 Task: Add Attachment from Google Drive to Card Card0000000187 in Board Board0000000047 in Workspace WS0000000016 in Trello. Add Cover Orange to Card Card0000000187 in Board Board0000000047 in Workspace WS0000000016 in Trello. Add "Add Label …" with "Title" Title0000000187 to Button Button0000000187 to Card Card0000000187 in Board Board0000000047 in Workspace WS0000000016 in Trello. Add Description DS0000000187 to Card Card0000000187 in Board Board0000000047 in Workspace WS0000000016 in Trello. Add Comment CM0000000187 to Card Card0000000187 in Board Board0000000047 in Workspace WS0000000016 in Trello
Action: Mouse moved to (351, 429)
Screenshot: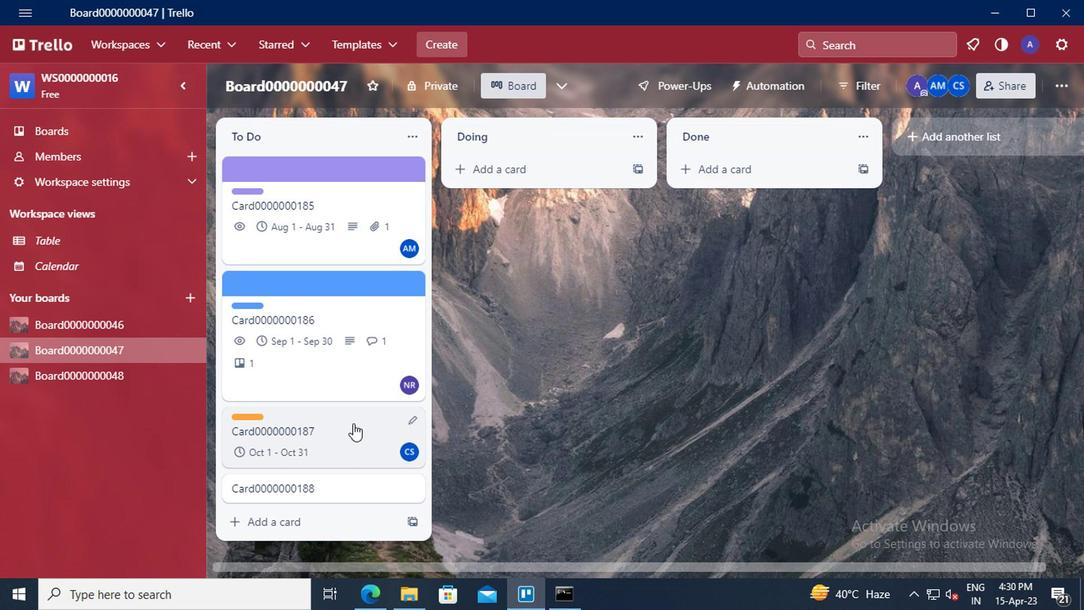 
Action: Mouse pressed left at (351, 429)
Screenshot: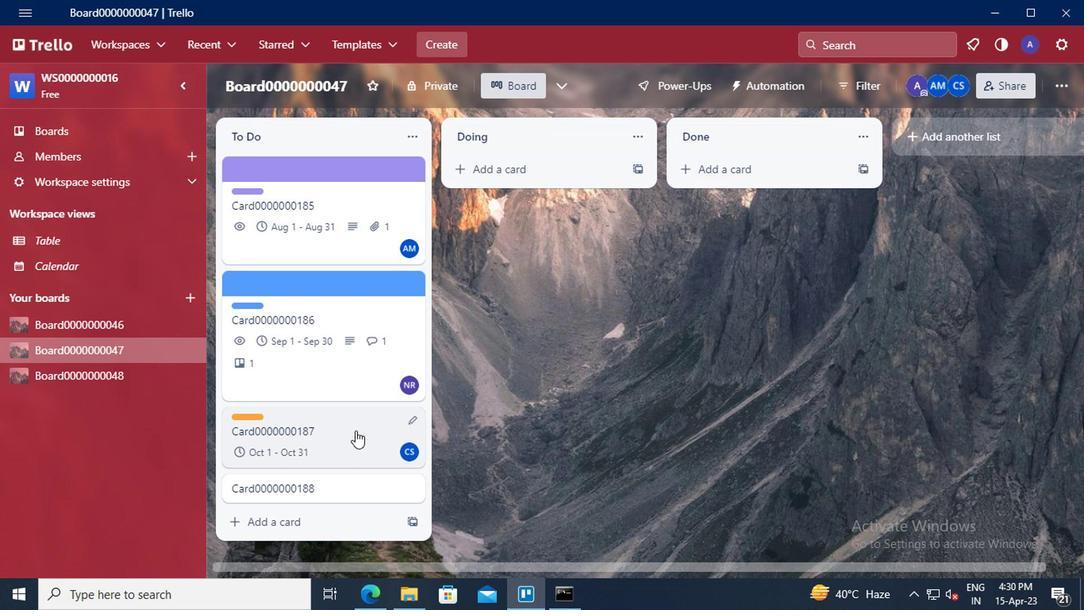 
Action: Mouse moved to (751, 329)
Screenshot: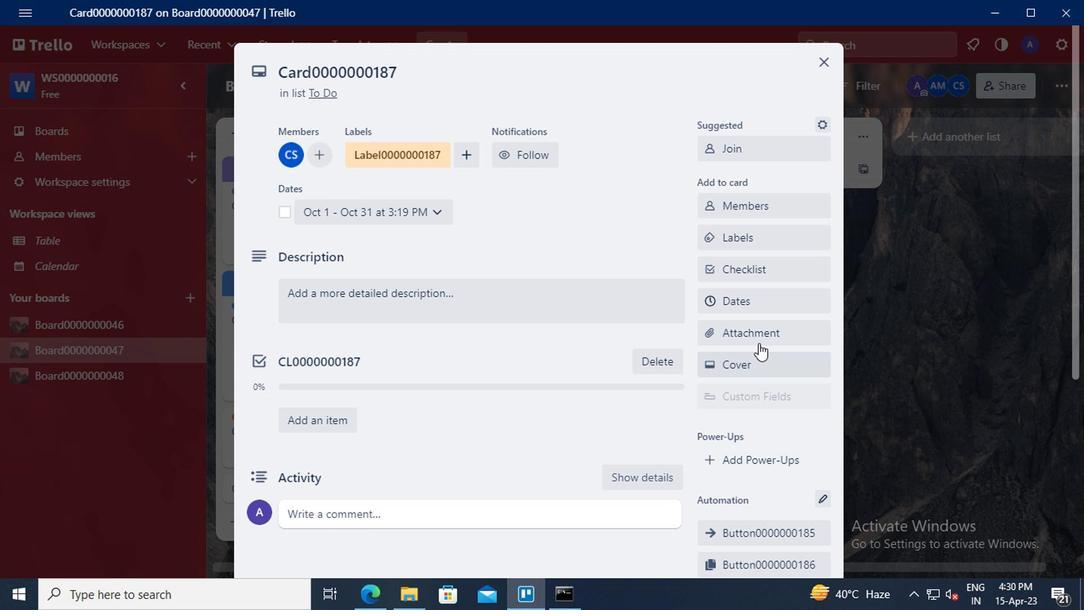 
Action: Mouse pressed left at (751, 329)
Screenshot: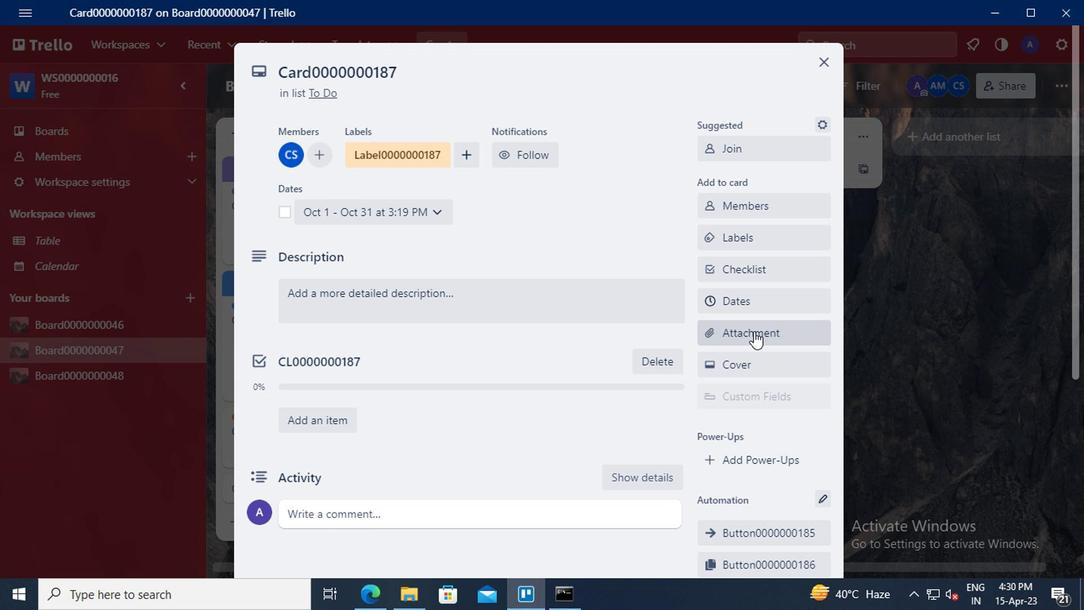 
Action: Mouse moved to (746, 192)
Screenshot: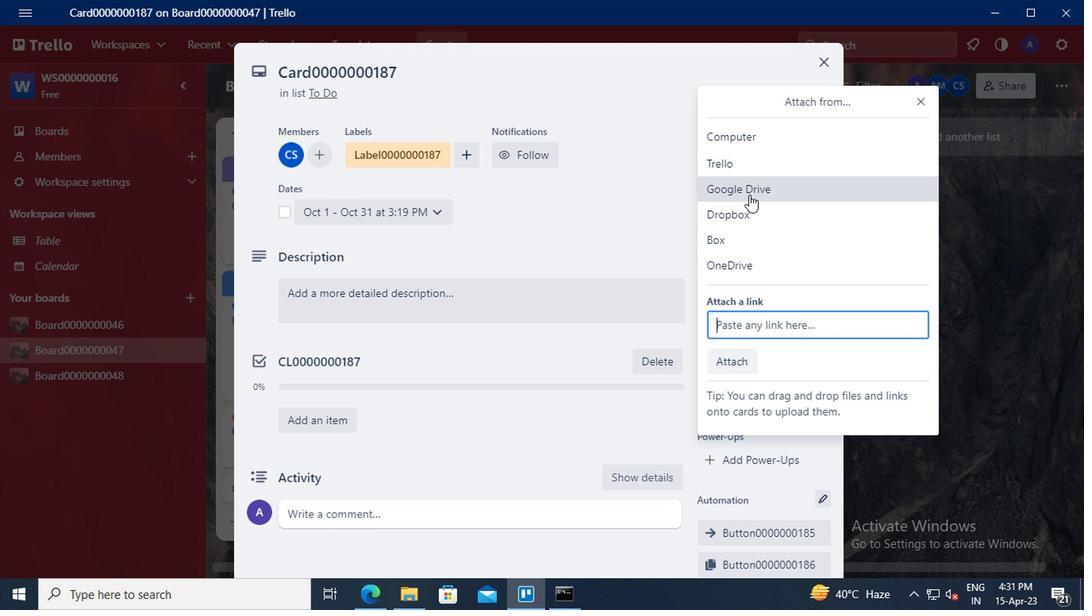 
Action: Mouse pressed left at (746, 192)
Screenshot: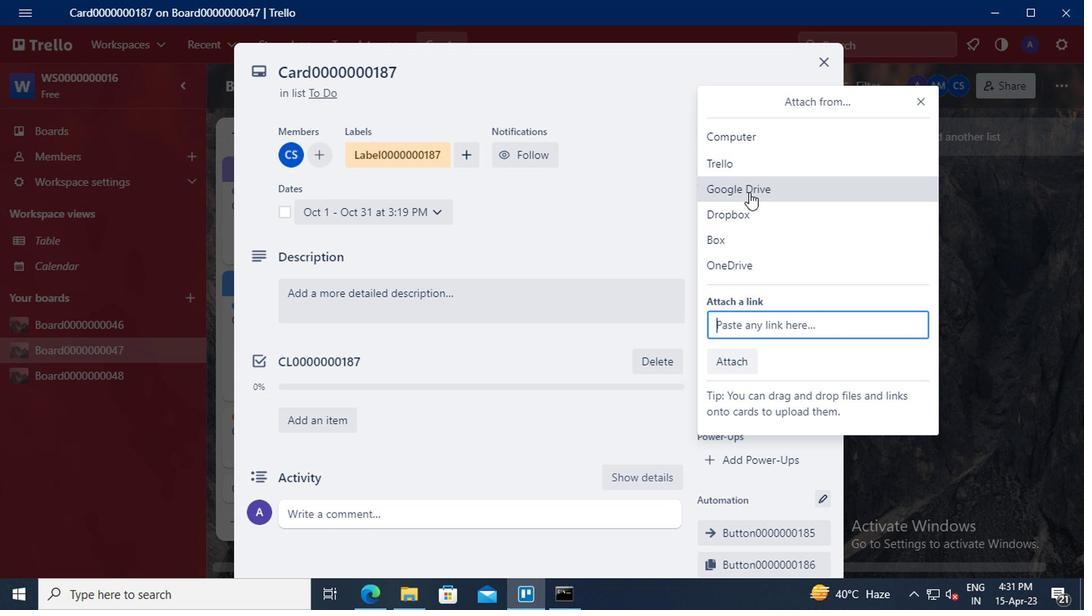 
Action: Mouse moved to (246, 280)
Screenshot: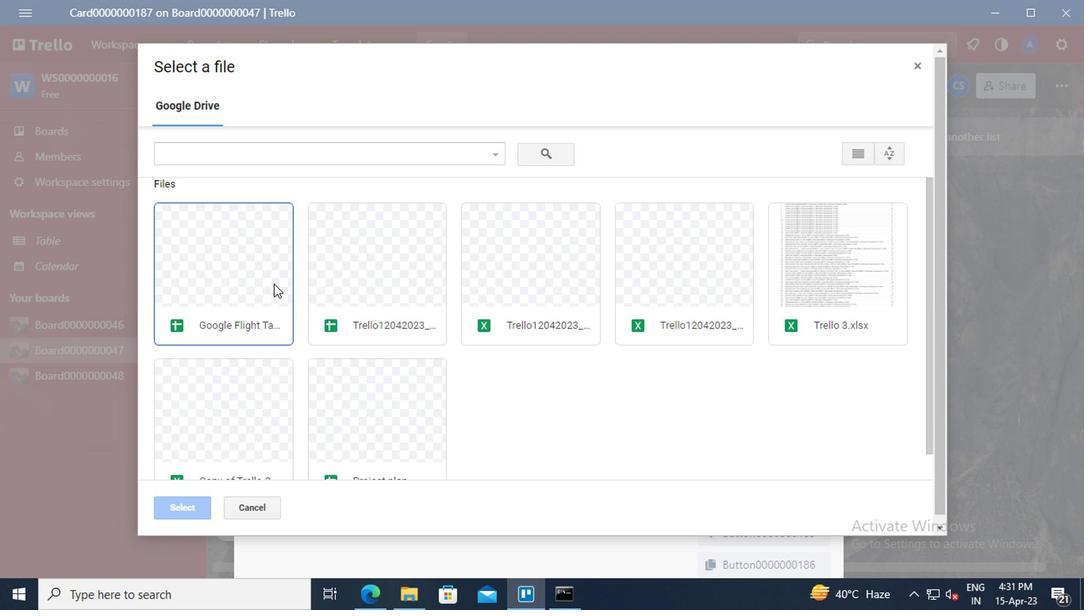 
Action: Mouse pressed left at (246, 280)
Screenshot: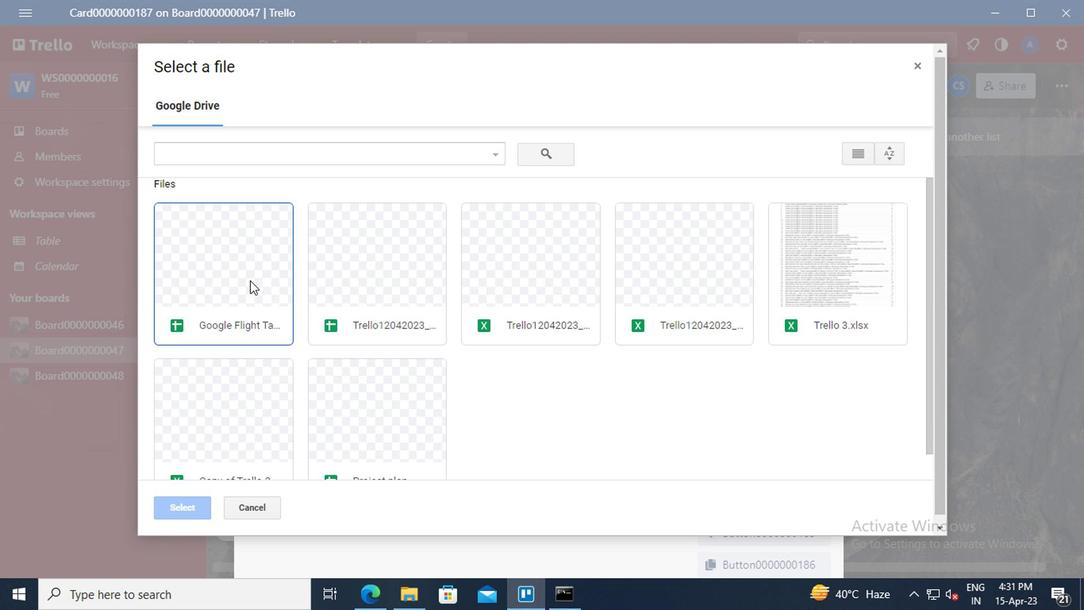 
Action: Mouse moved to (196, 503)
Screenshot: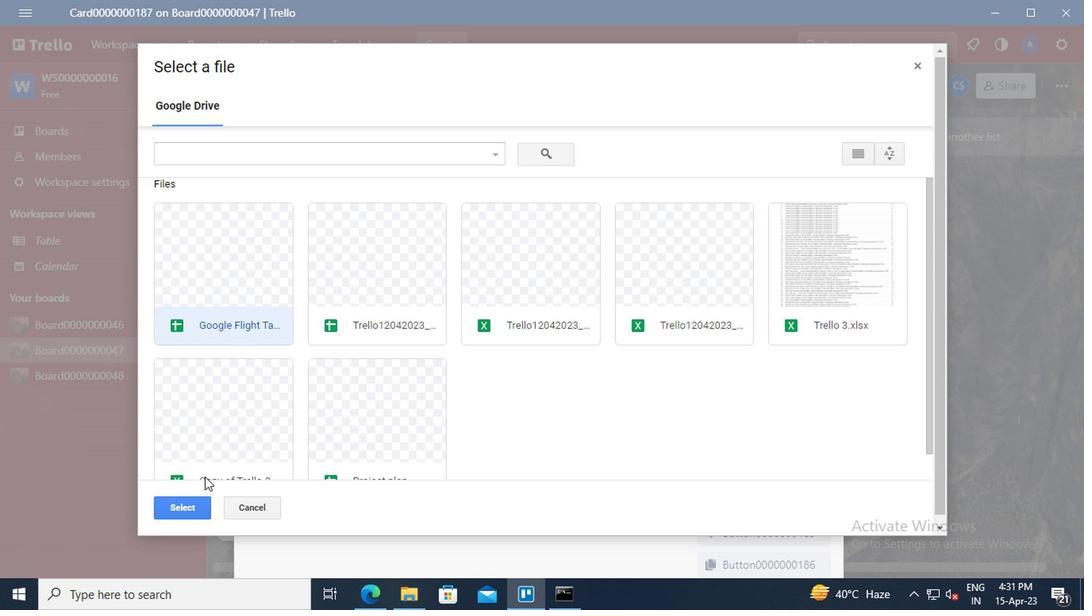 
Action: Mouse pressed left at (196, 503)
Screenshot: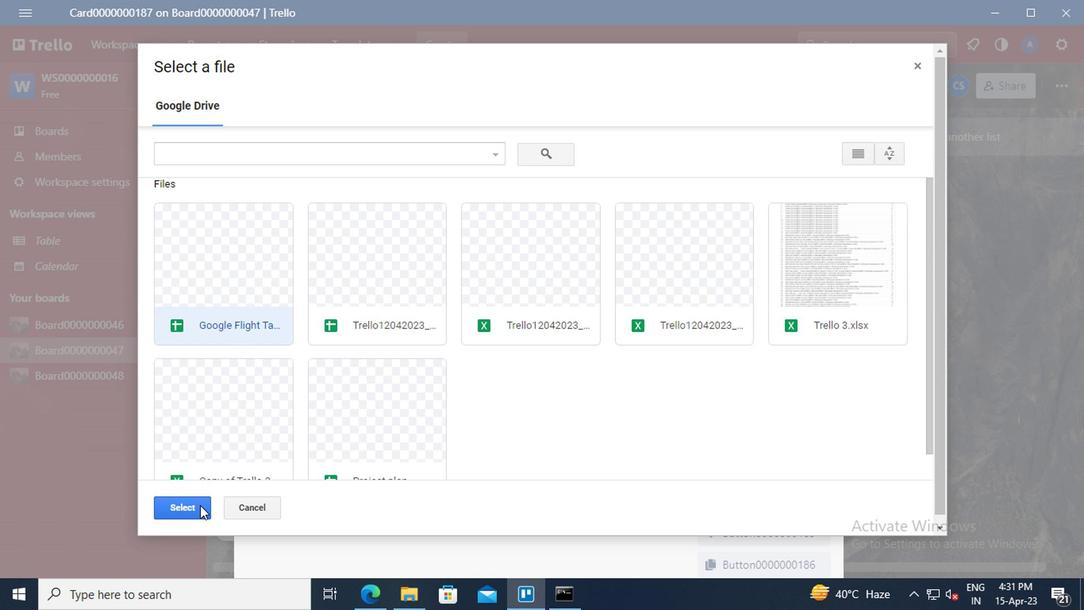 
Action: Mouse moved to (710, 363)
Screenshot: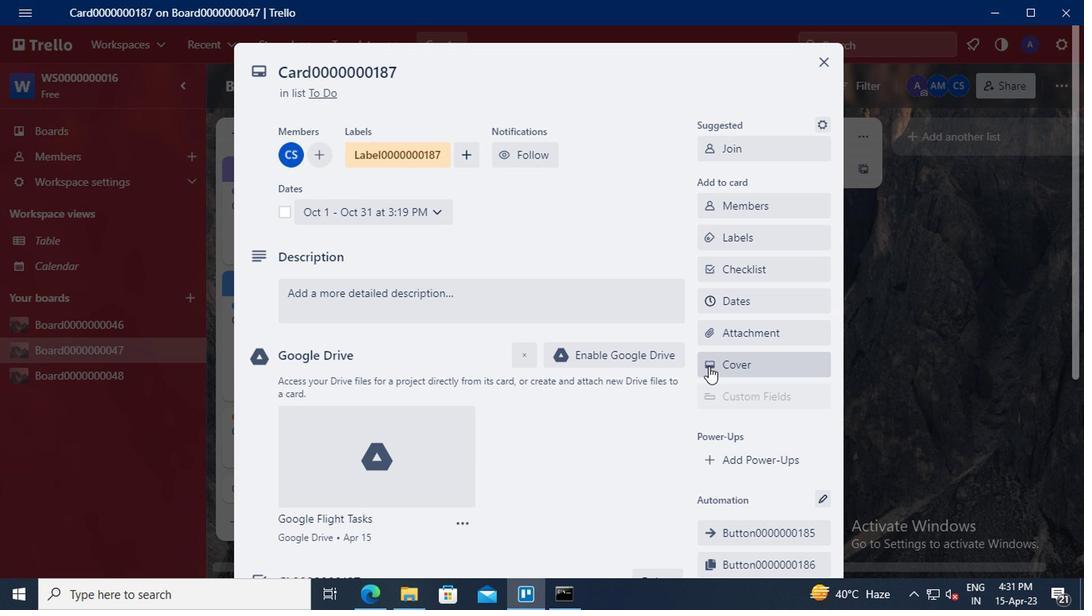 
Action: Mouse pressed left at (710, 363)
Screenshot: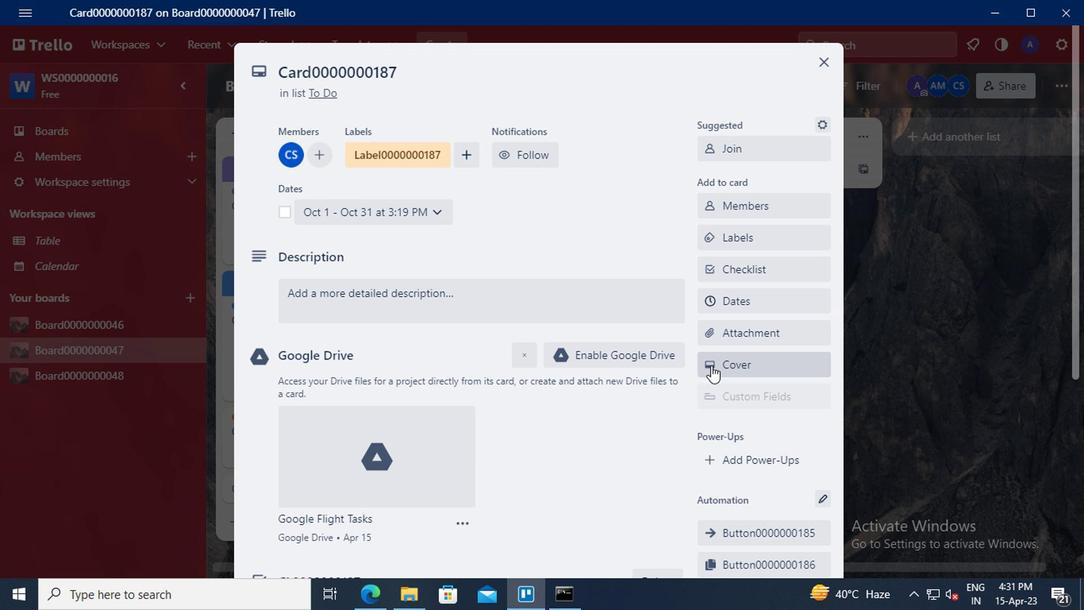 
Action: Mouse moved to (810, 266)
Screenshot: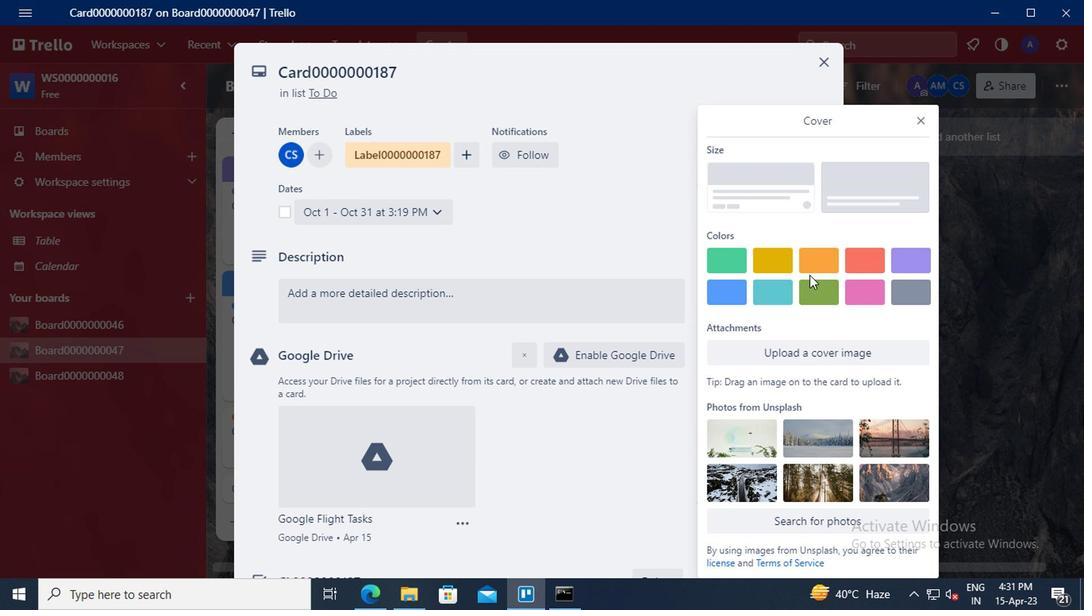 
Action: Mouse pressed left at (810, 266)
Screenshot: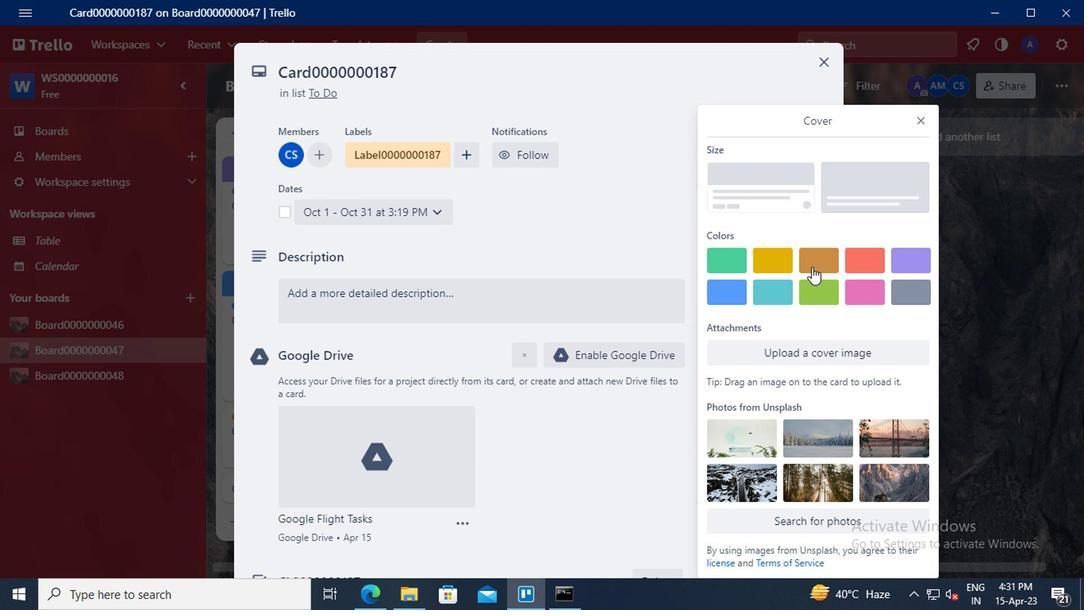 
Action: Mouse moved to (921, 94)
Screenshot: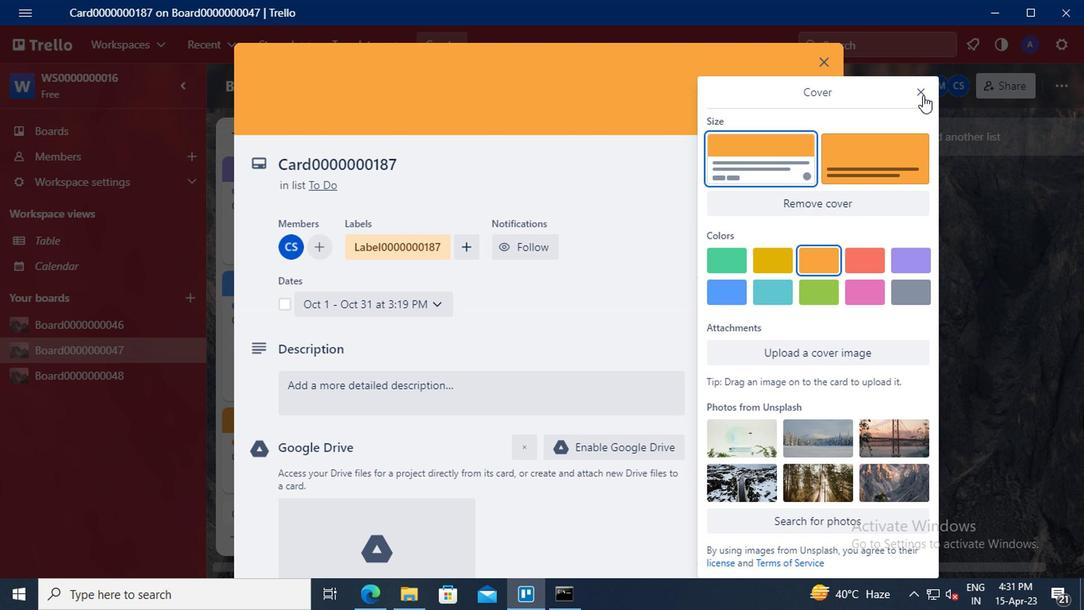 
Action: Mouse pressed left at (921, 94)
Screenshot: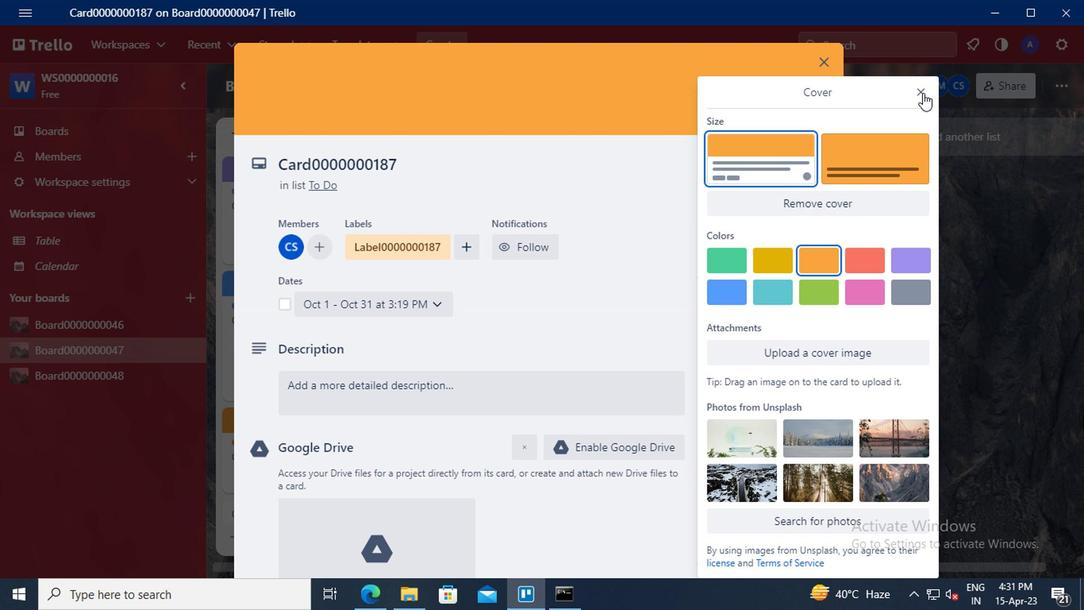 
Action: Mouse moved to (755, 297)
Screenshot: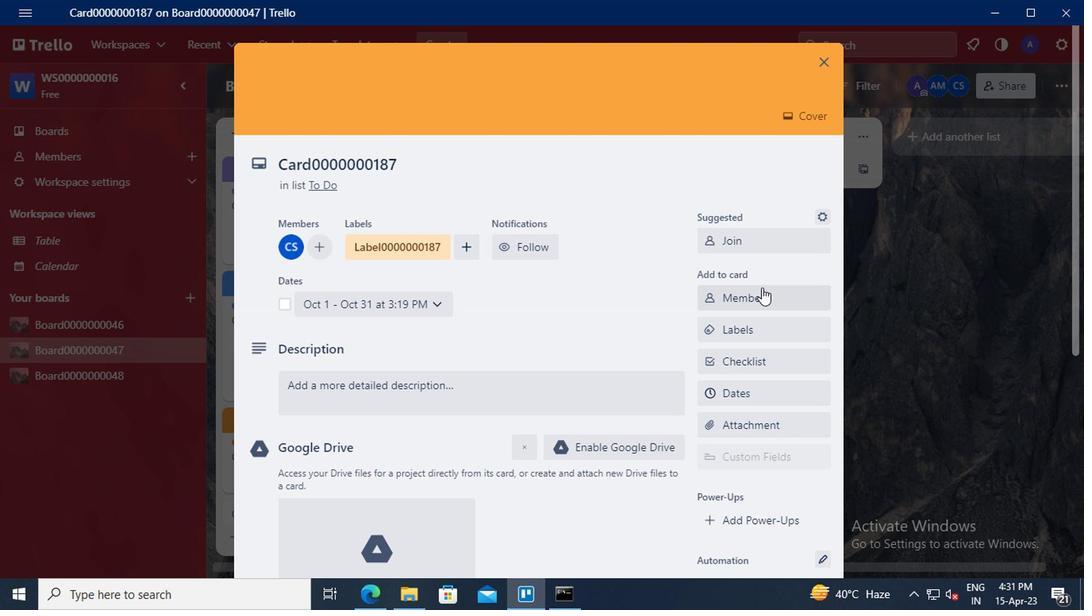 
Action: Mouse scrolled (755, 296) with delta (0, -1)
Screenshot: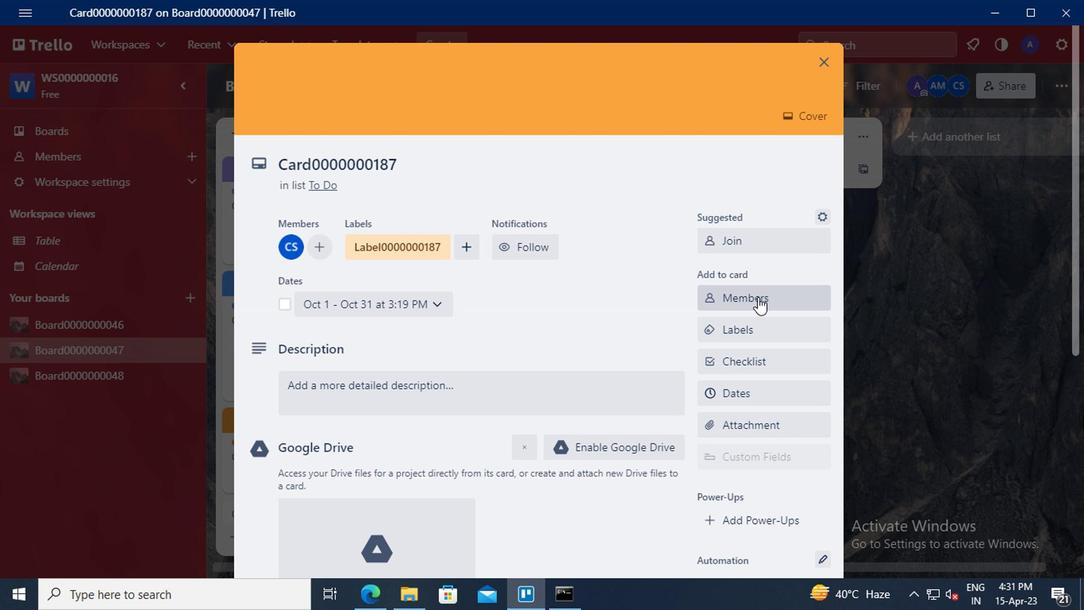 
Action: Mouse scrolled (755, 296) with delta (0, -1)
Screenshot: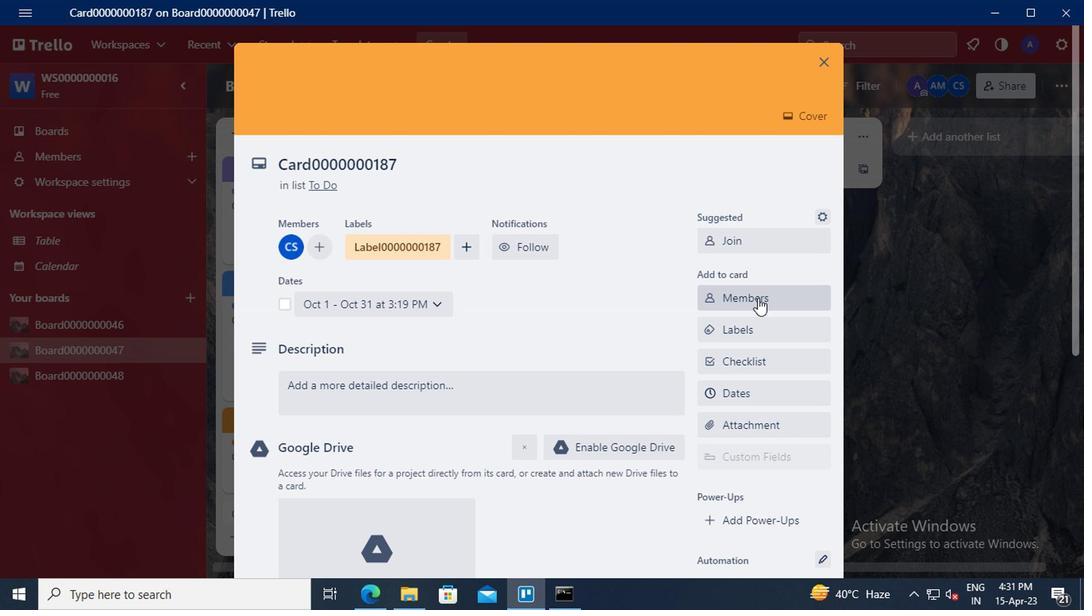 
Action: Mouse scrolled (755, 296) with delta (0, -1)
Screenshot: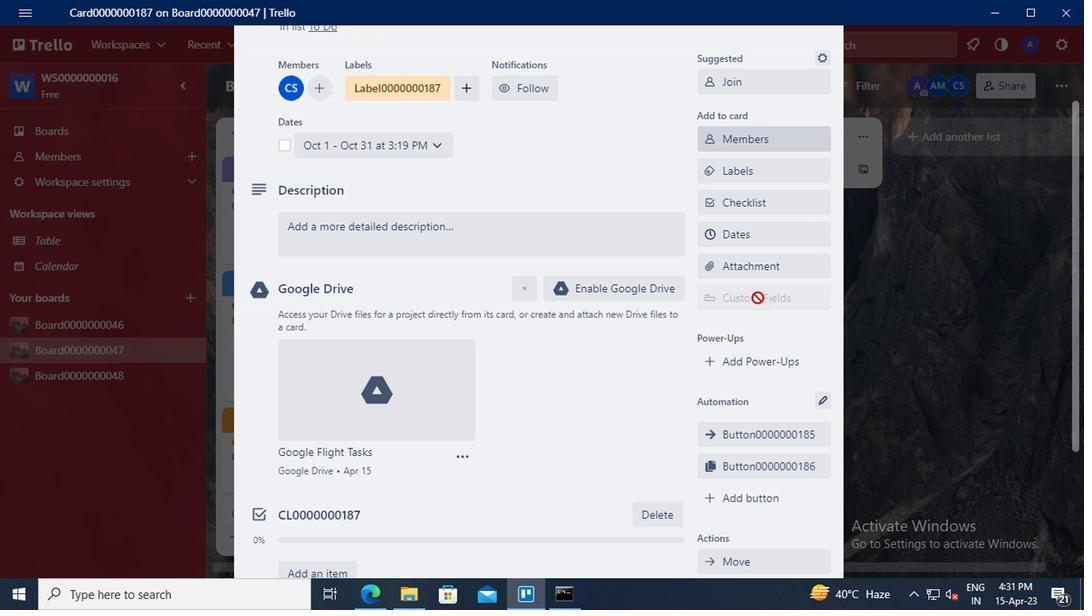 
Action: Mouse moved to (754, 413)
Screenshot: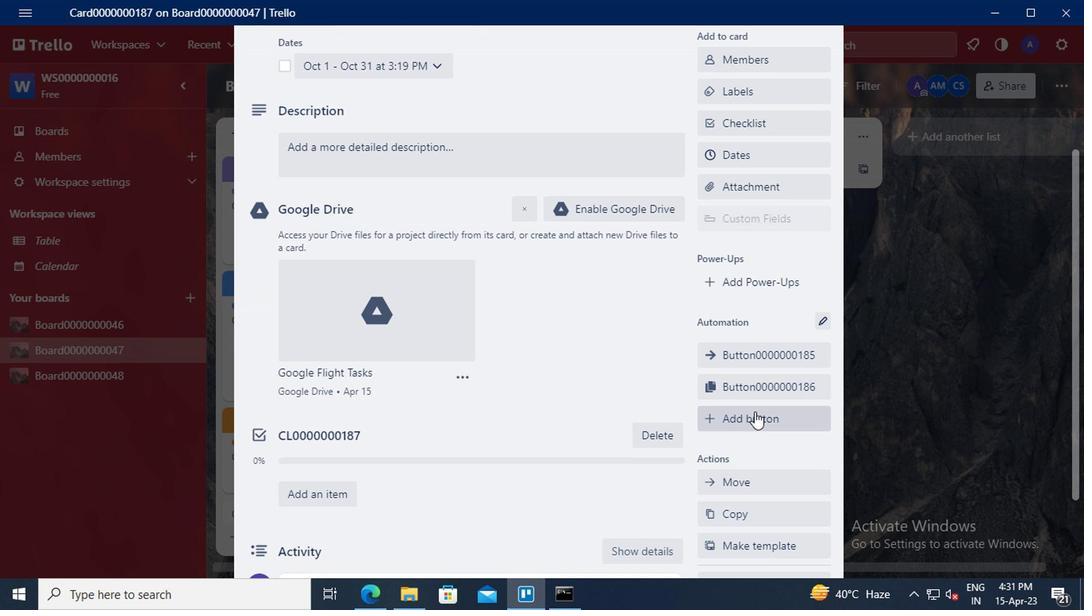 
Action: Mouse pressed left at (754, 413)
Screenshot: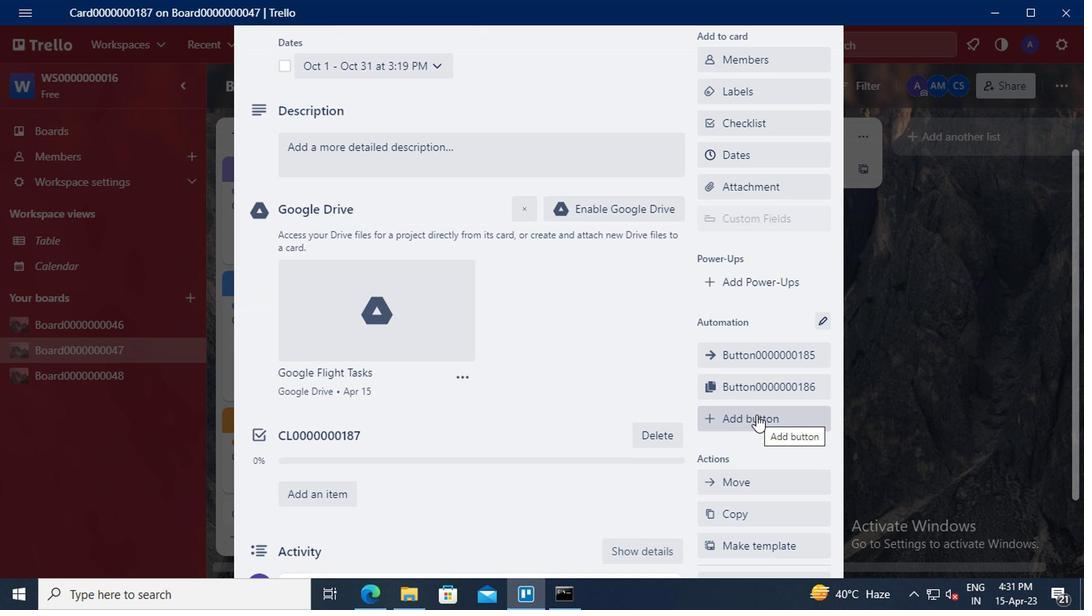 
Action: Mouse moved to (756, 212)
Screenshot: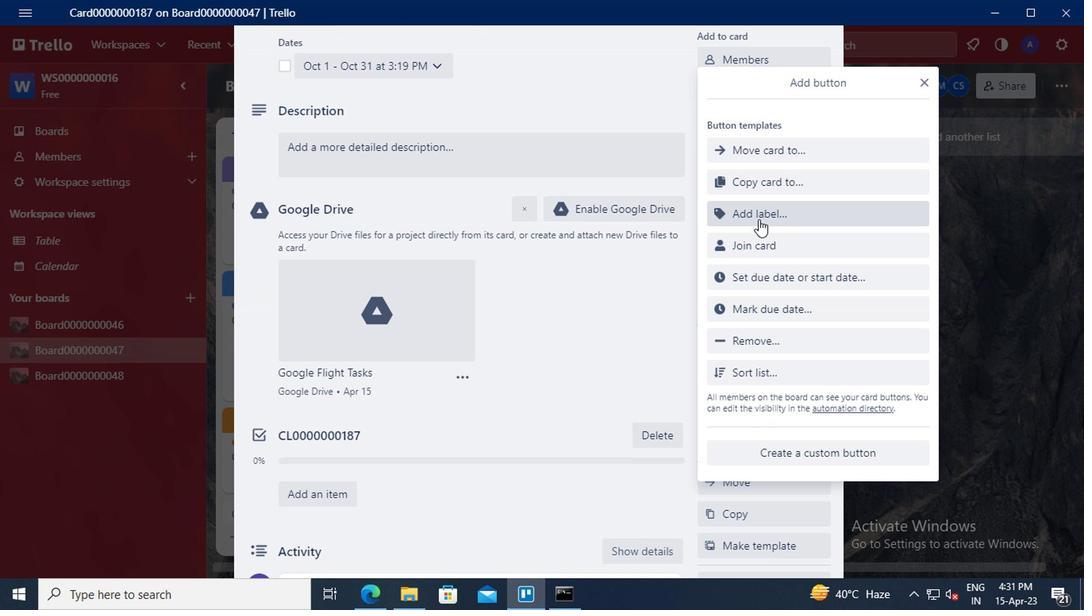 
Action: Mouse pressed left at (756, 212)
Screenshot: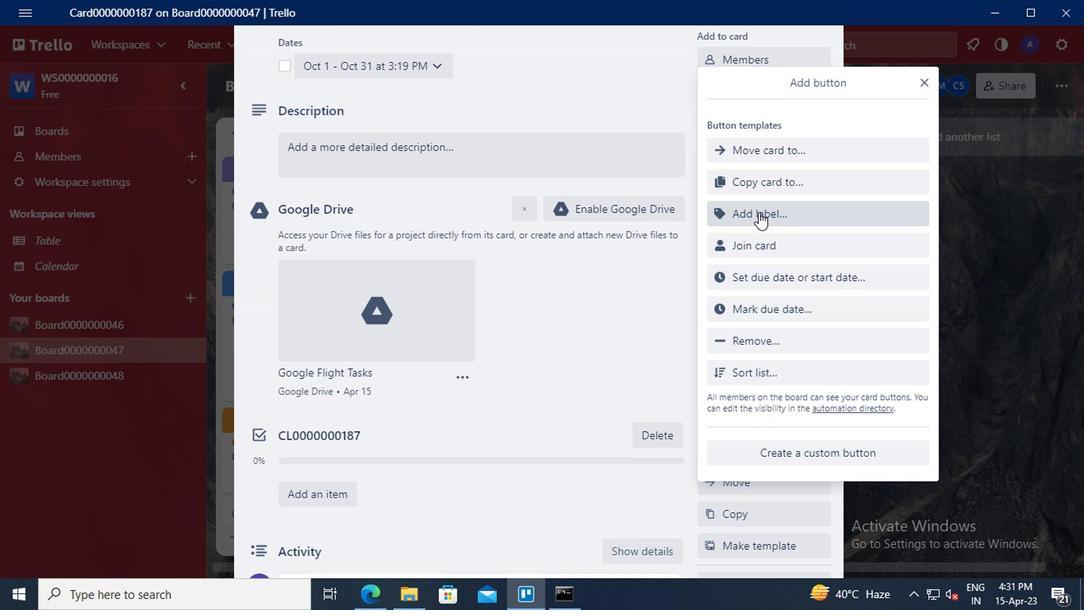 
Action: Mouse moved to (771, 174)
Screenshot: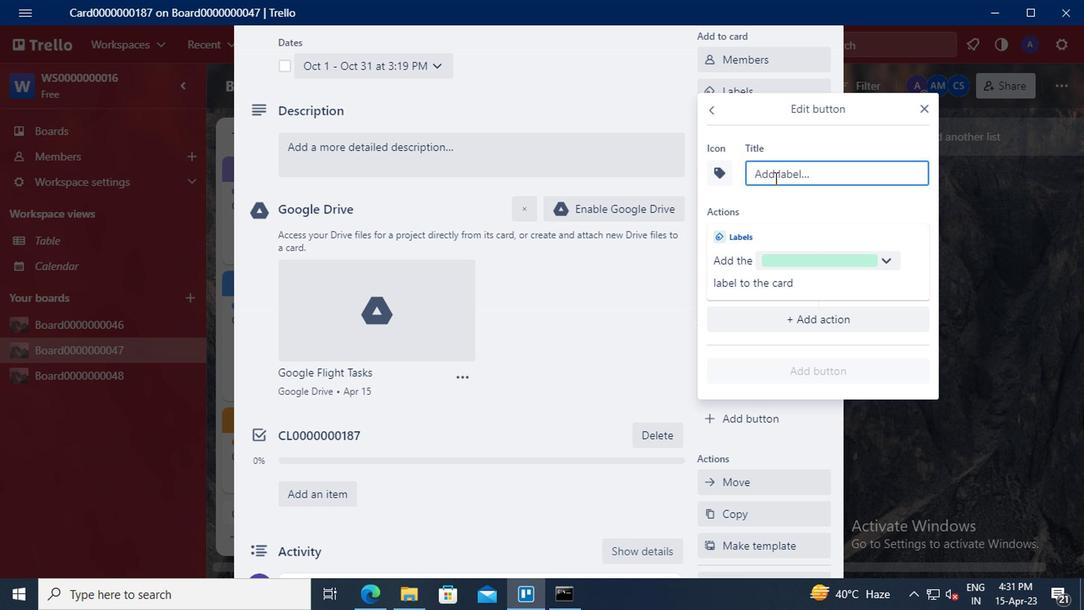 
Action: Mouse pressed left at (771, 174)
Screenshot: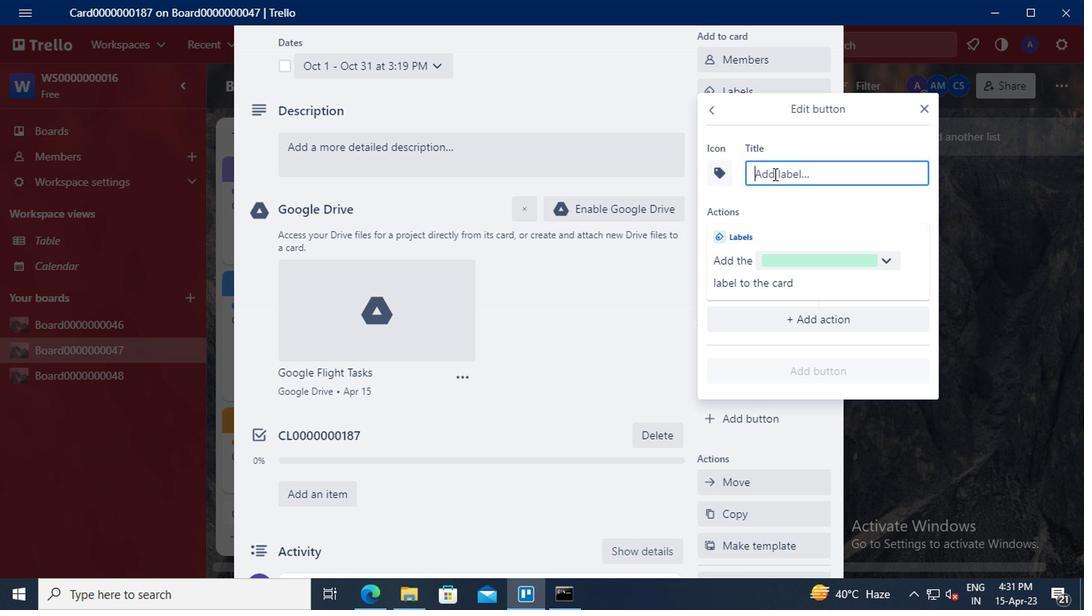 
Action: Key pressed <Key.shift>TITLE0000000187
Screenshot: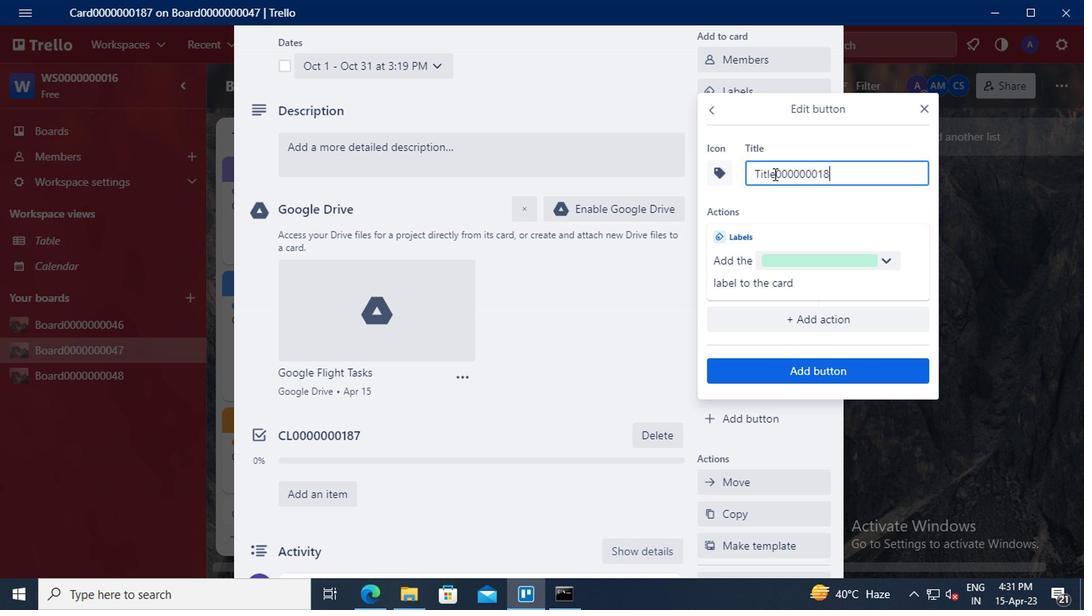 
Action: Mouse moved to (781, 361)
Screenshot: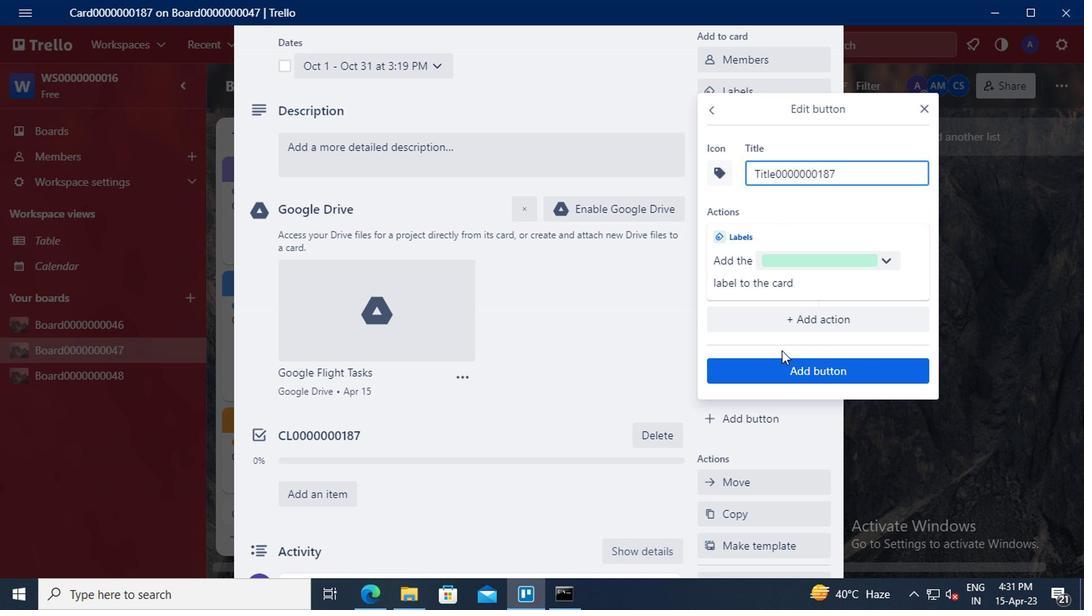 
Action: Mouse pressed left at (781, 361)
Screenshot: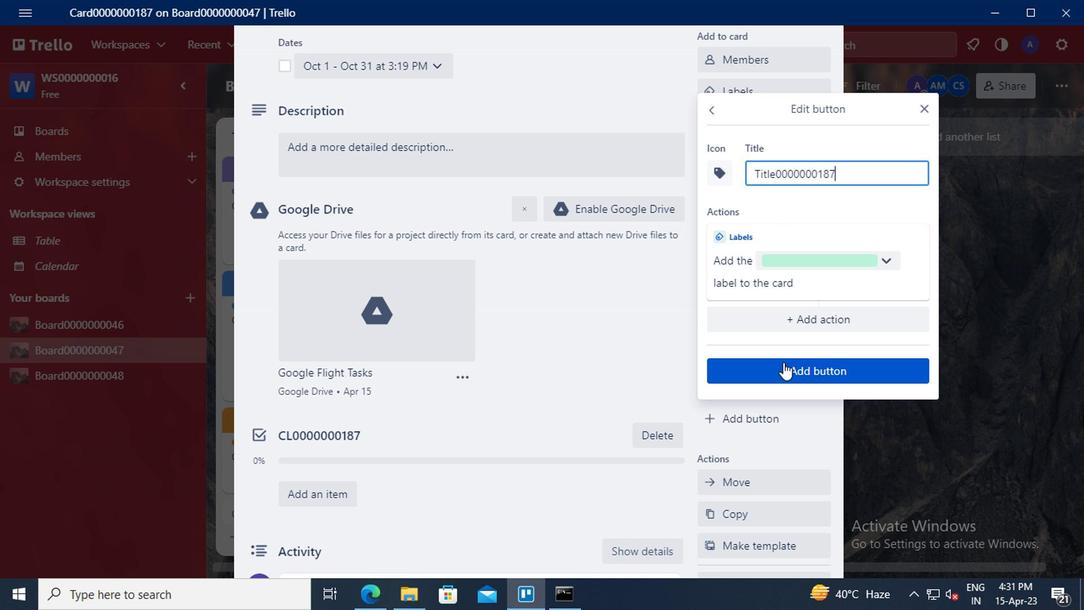 
Action: Mouse moved to (350, 159)
Screenshot: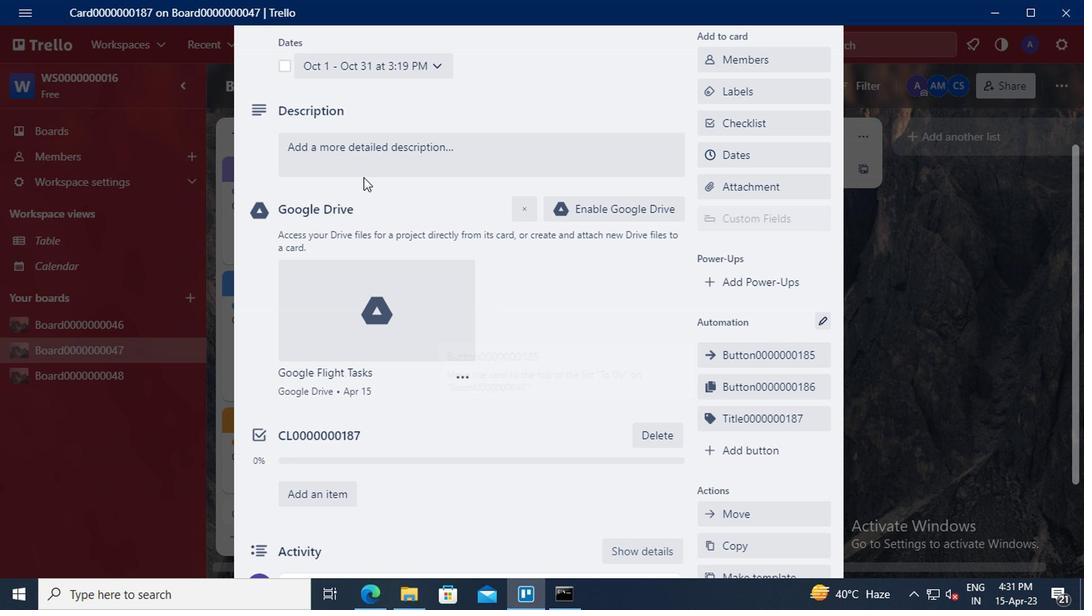
Action: Mouse pressed left at (350, 159)
Screenshot: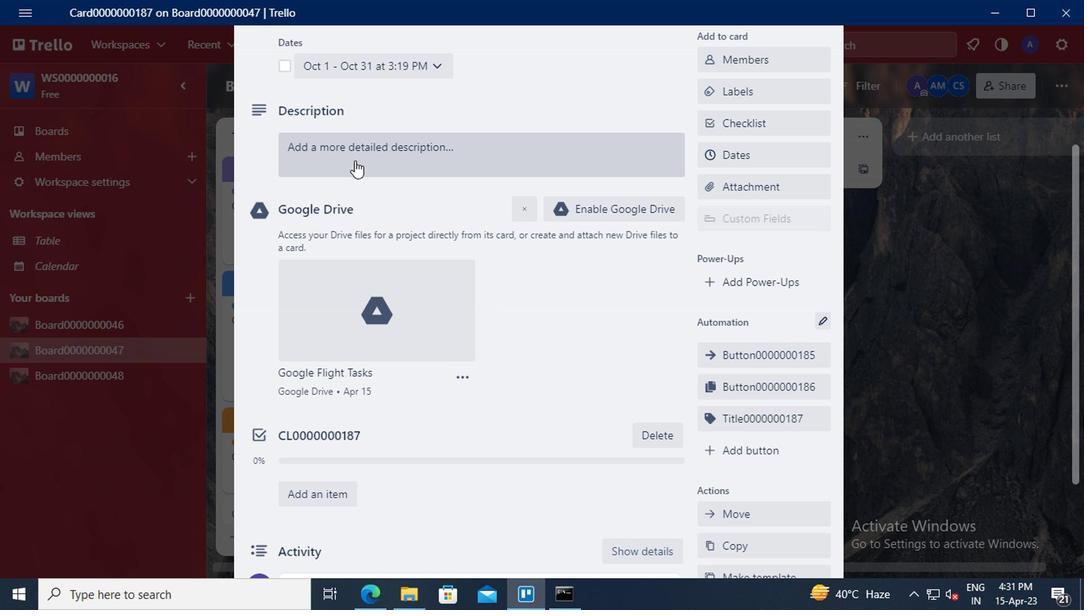 
Action: Mouse moved to (327, 203)
Screenshot: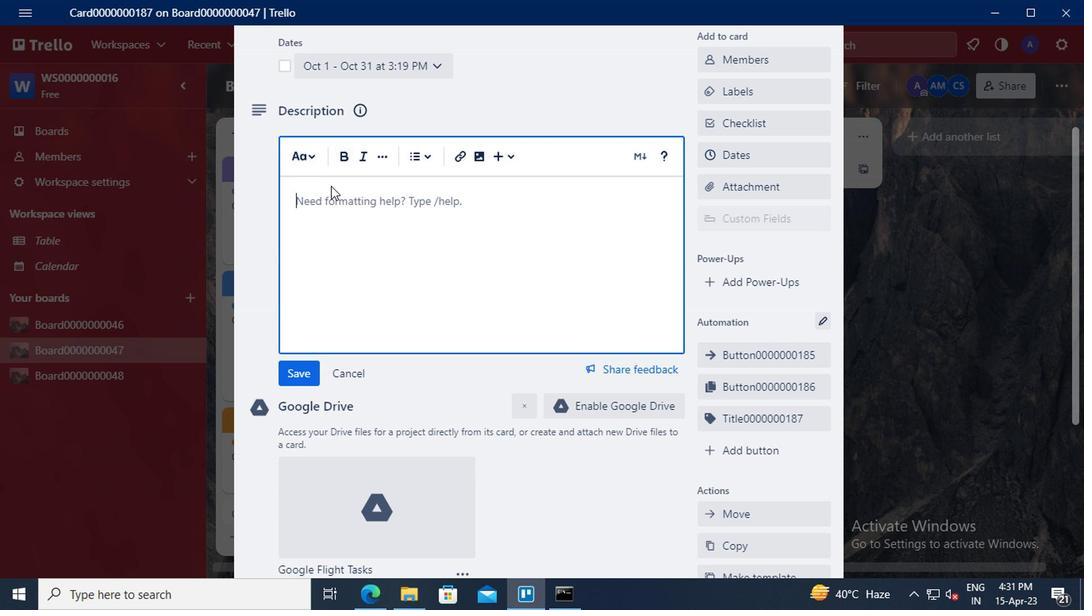 
Action: Mouse pressed left at (327, 203)
Screenshot: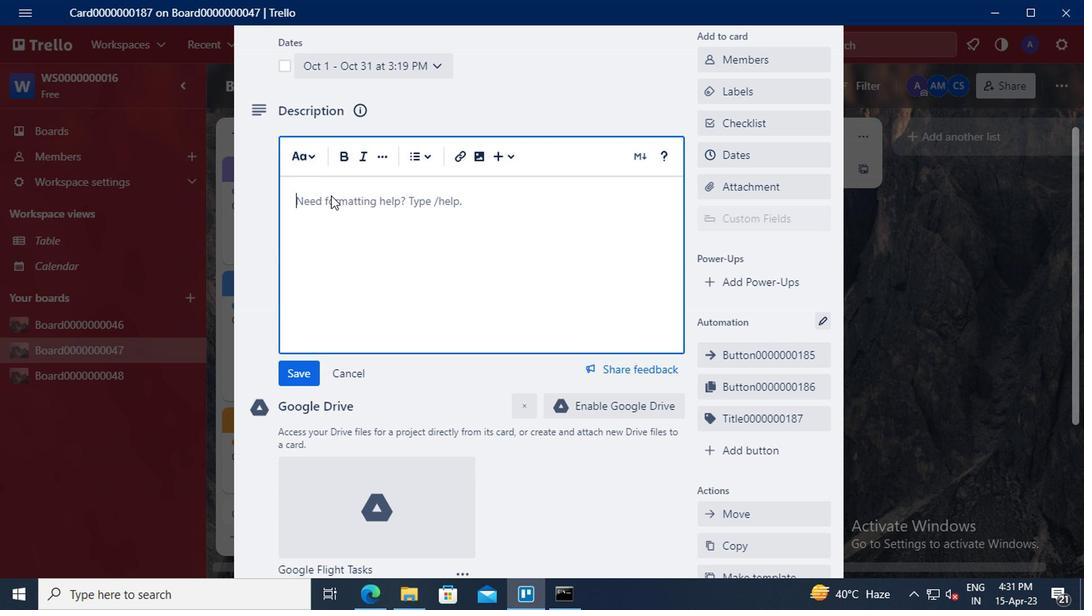 
Action: Key pressed <Key.shift>DS0000000187
Screenshot: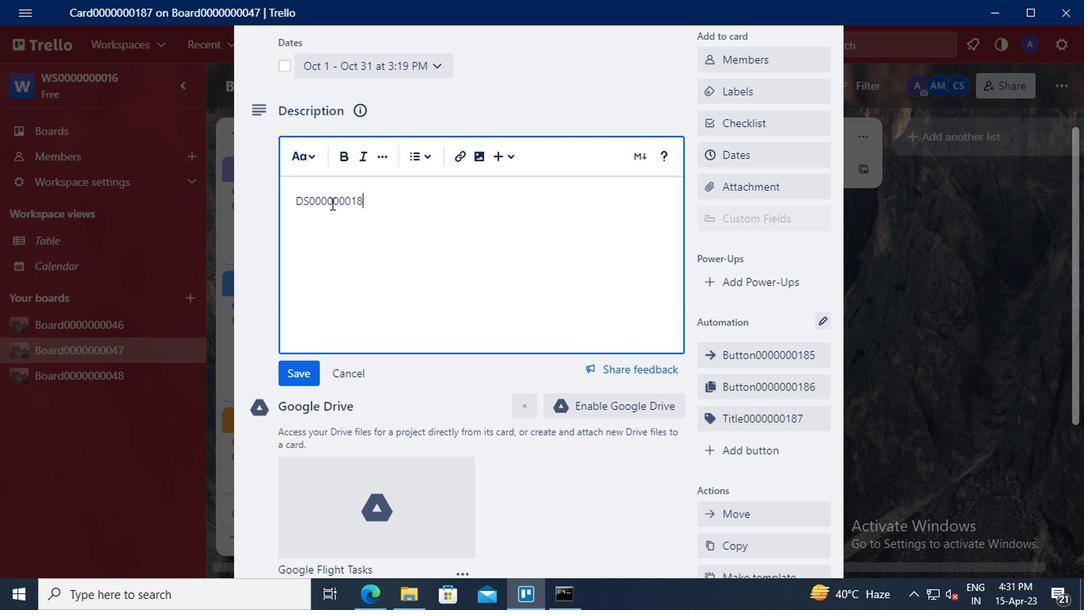 
Action: Mouse moved to (292, 364)
Screenshot: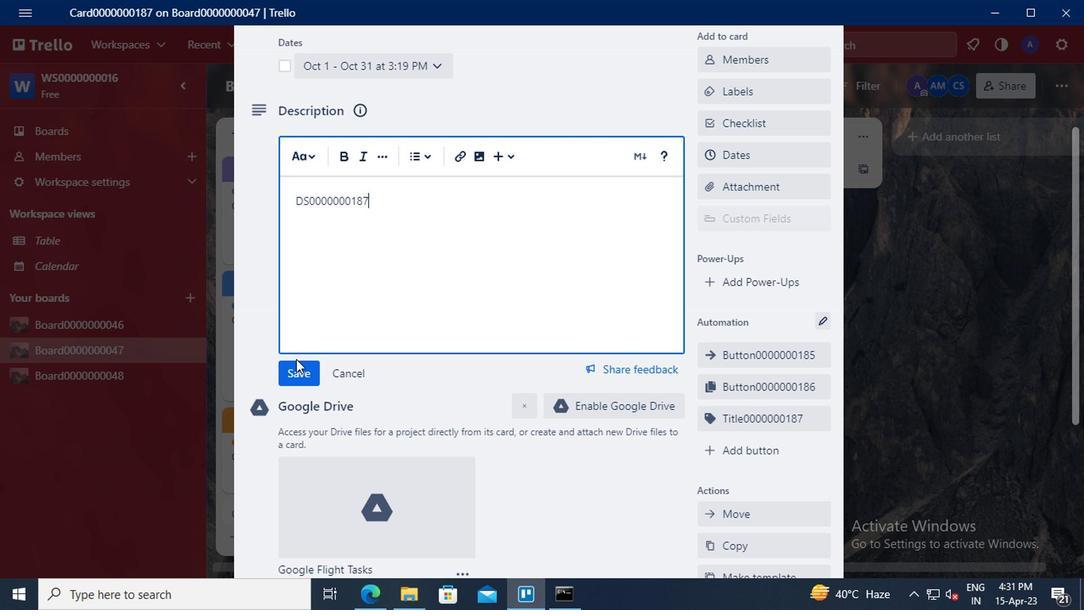 
Action: Mouse pressed left at (292, 364)
Screenshot: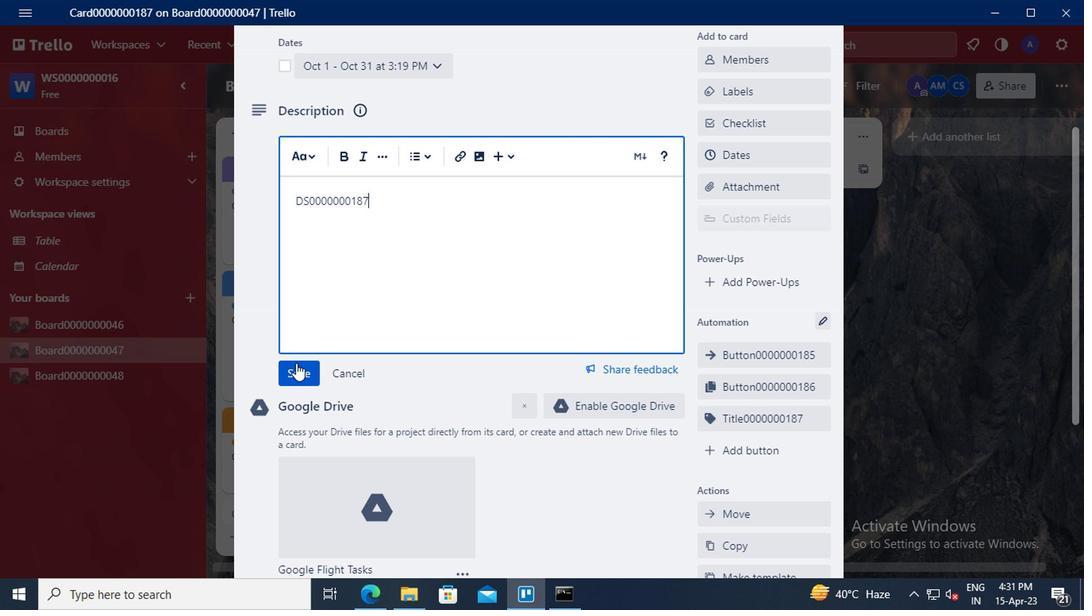 
Action: Mouse moved to (314, 355)
Screenshot: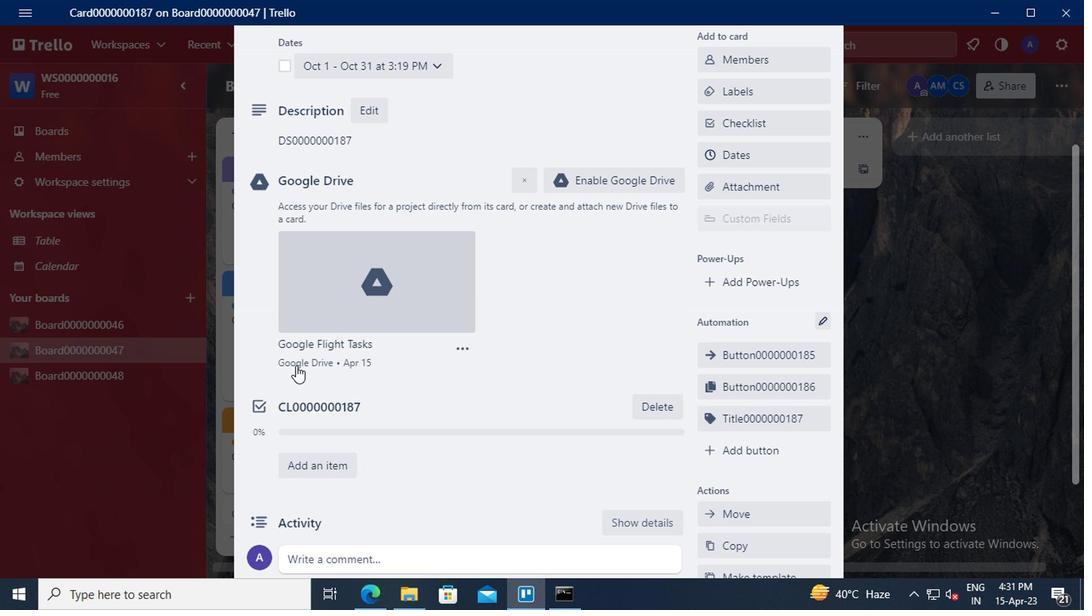
Action: Mouse scrolled (314, 354) with delta (0, -1)
Screenshot: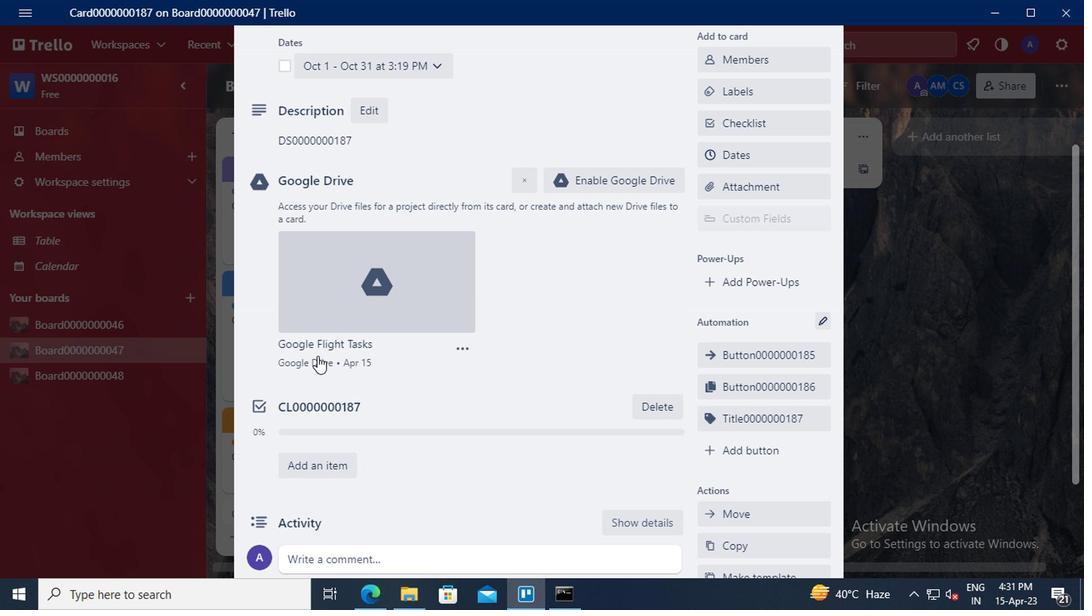 
Action: Mouse scrolled (314, 354) with delta (0, -1)
Screenshot: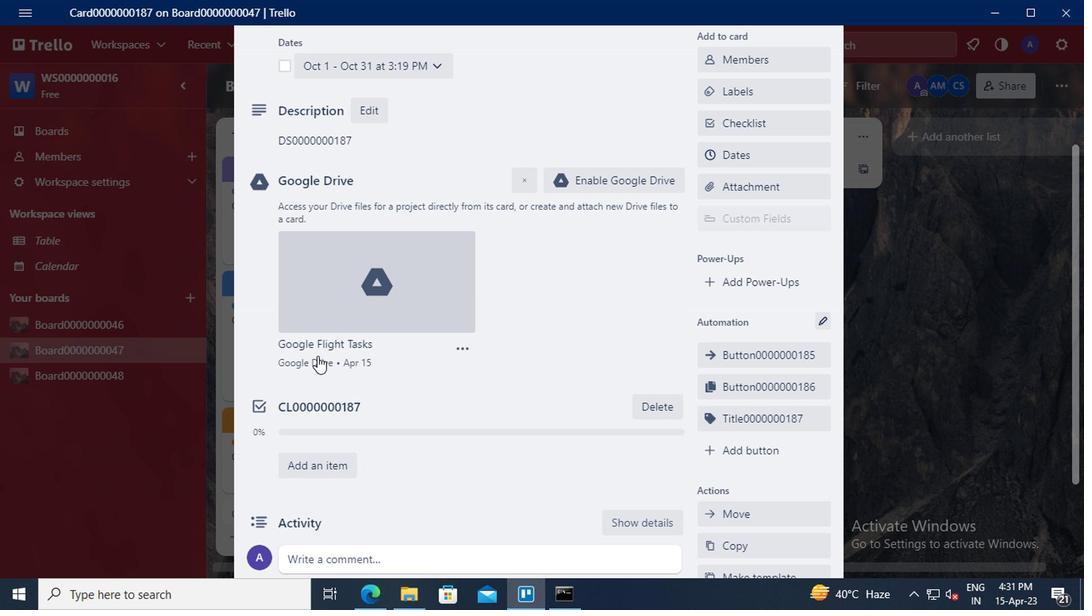 
Action: Mouse scrolled (314, 354) with delta (0, -1)
Screenshot: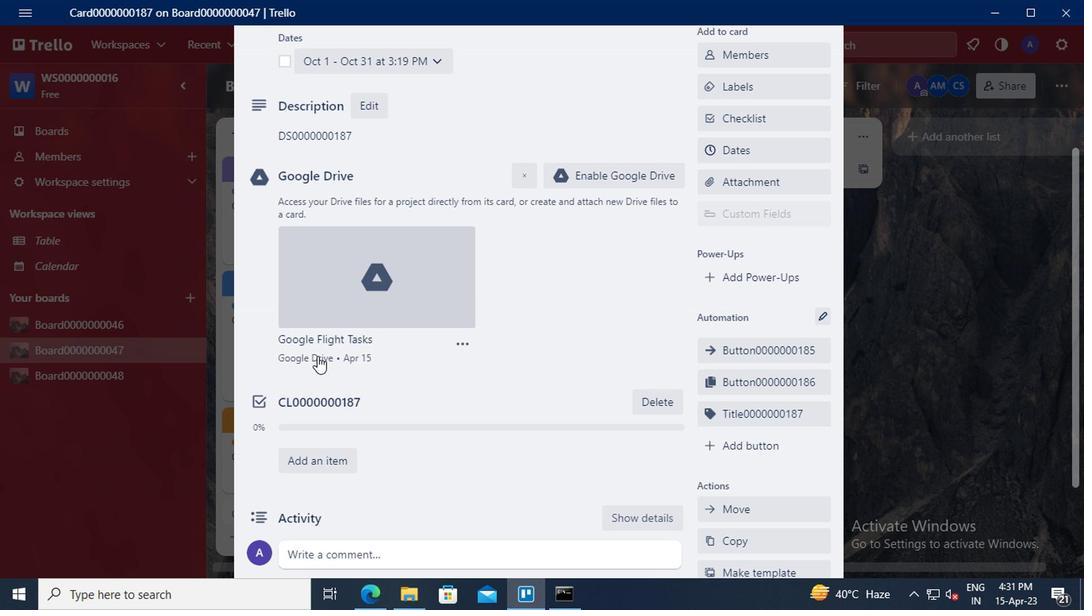 
Action: Mouse moved to (337, 393)
Screenshot: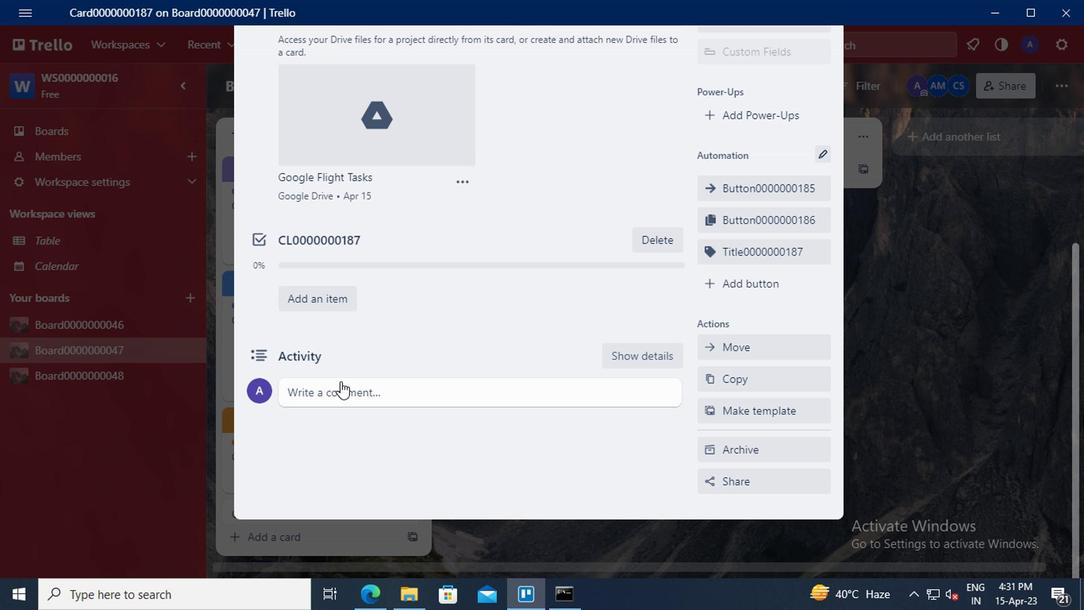
Action: Mouse pressed left at (337, 393)
Screenshot: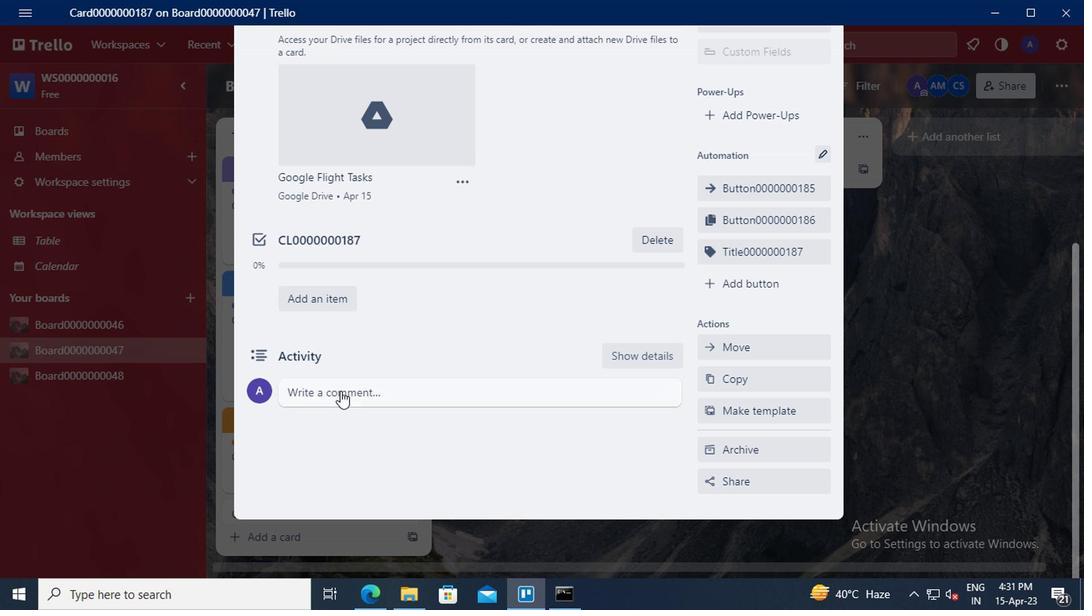 
Action: Key pressed <Key.shift>CM0000000187
Screenshot: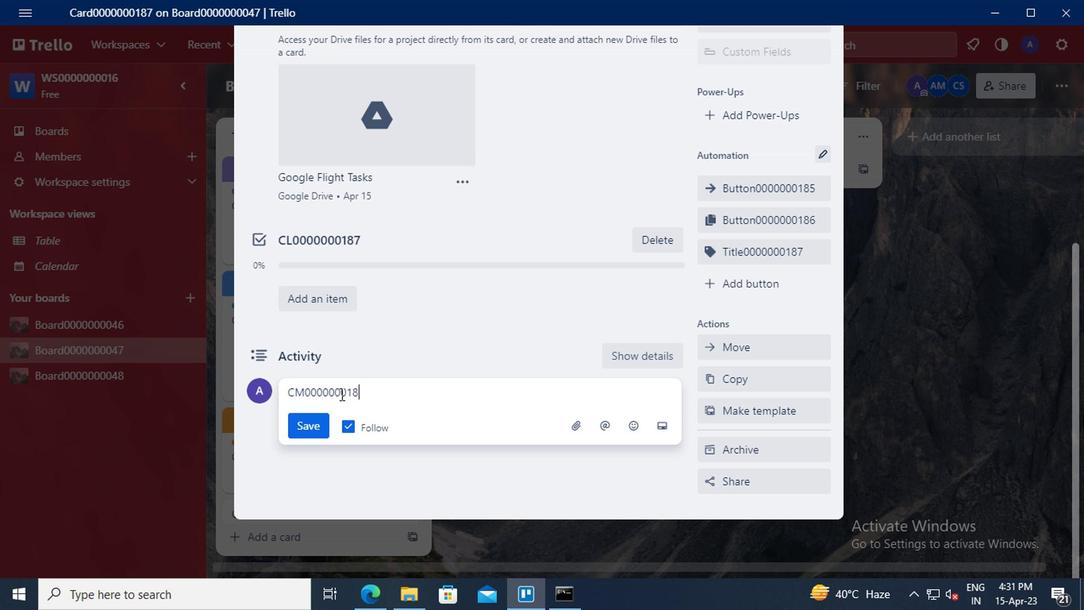 
Action: Mouse moved to (316, 415)
Screenshot: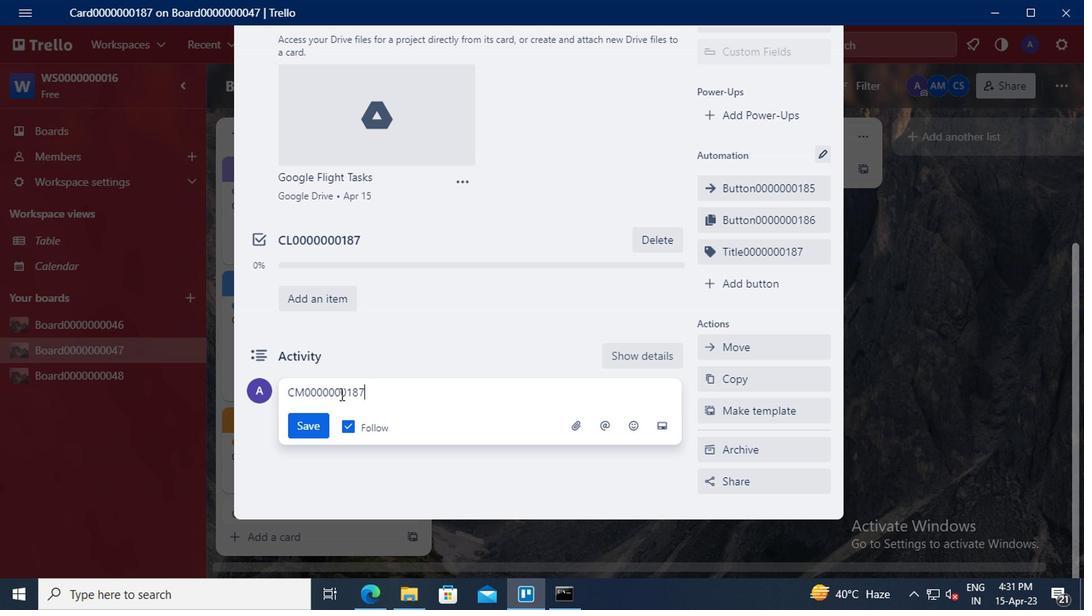 
Action: Mouse pressed left at (316, 415)
Screenshot: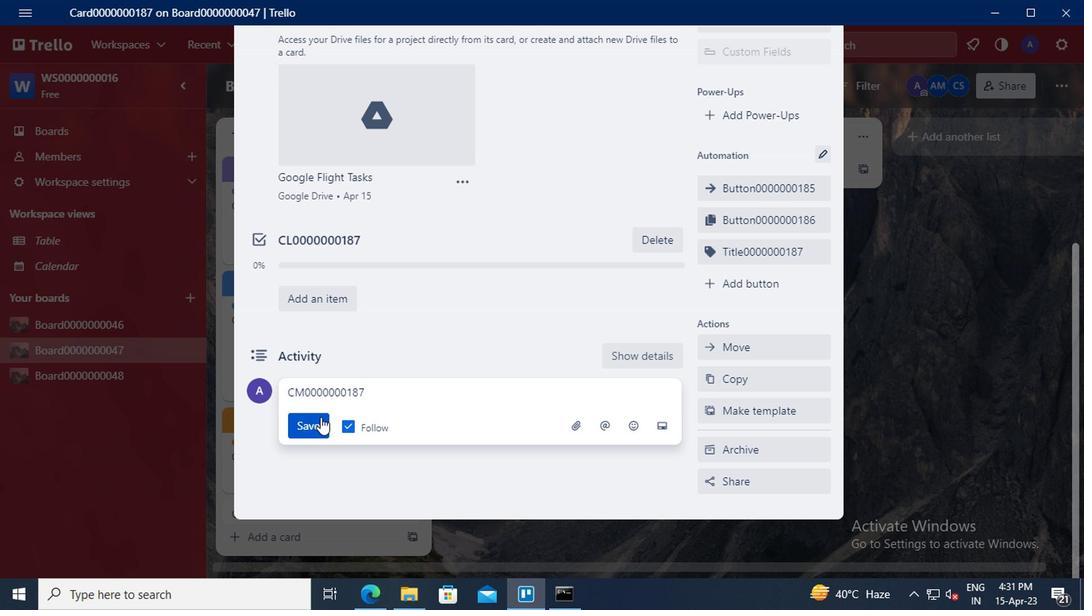 
